 Task: In update from your network choose email frequency individual.
Action: Mouse moved to (587, 58)
Screenshot: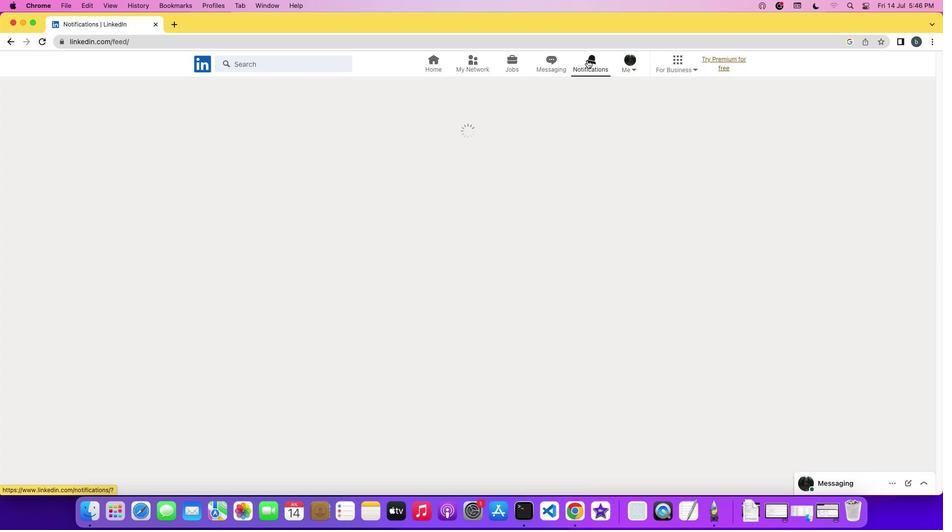 
Action: Mouse pressed left at (587, 58)
Screenshot: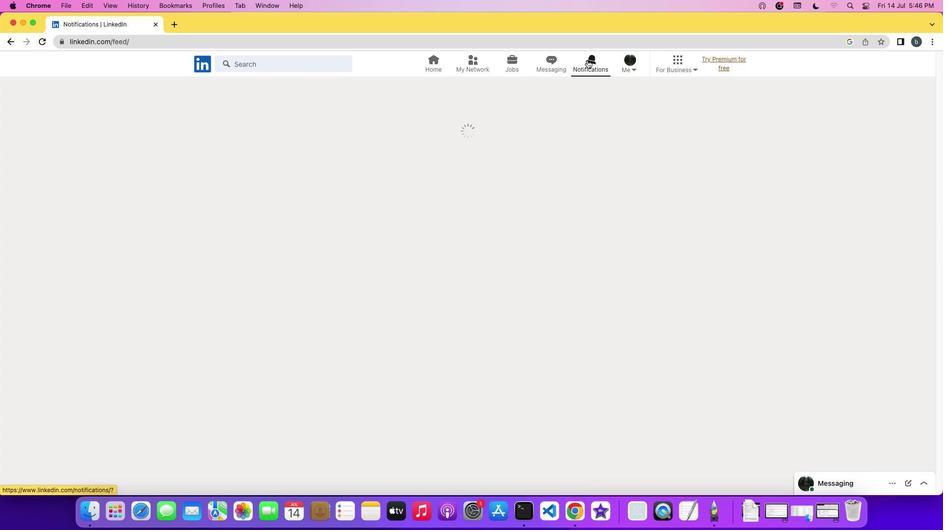 
Action: Mouse pressed left at (587, 58)
Screenshot: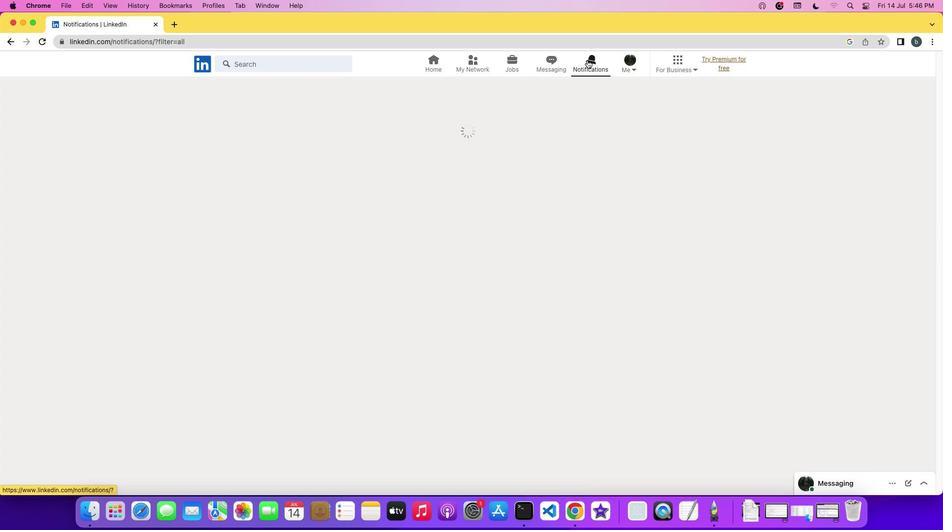 
Action: Mouse moved to (234, 126)
Screenshot: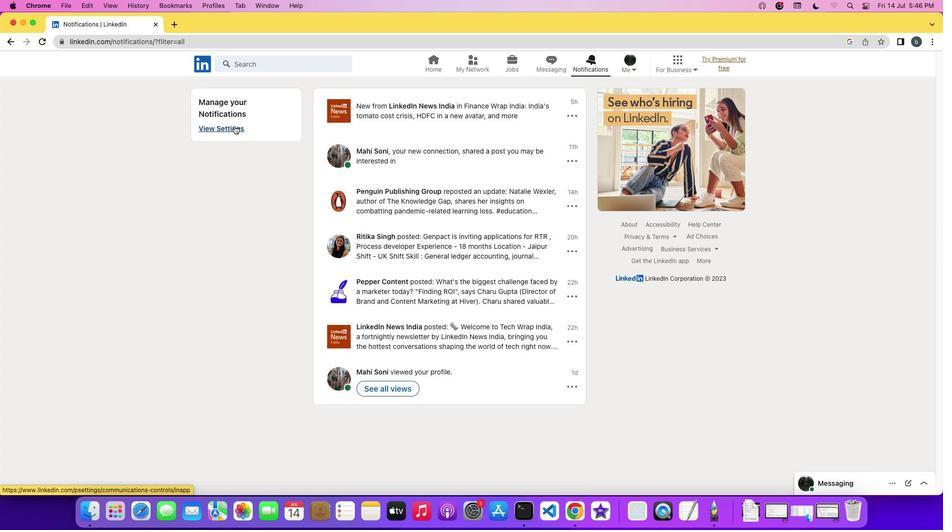 
Action: Mouse pressed left at (234, 126)
Screenshot: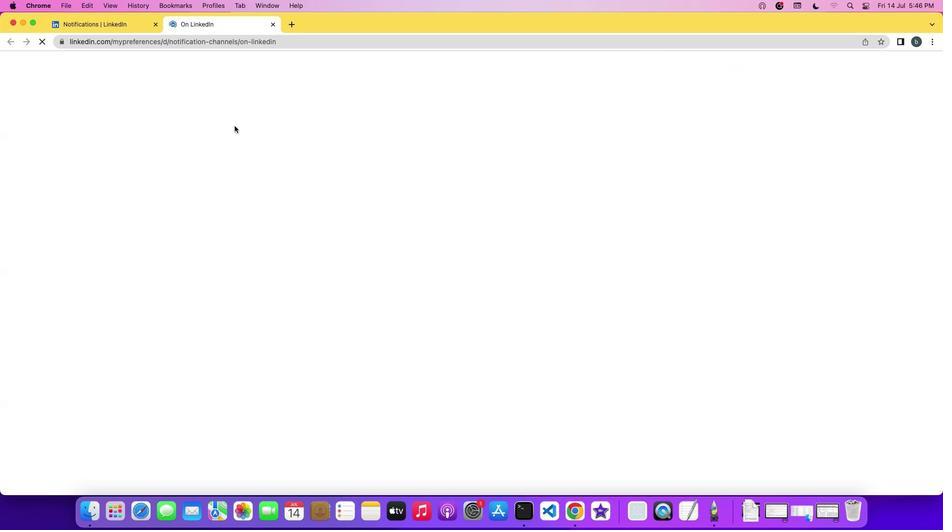 
Action: Mouse moved to (455, 169)
Screenshot: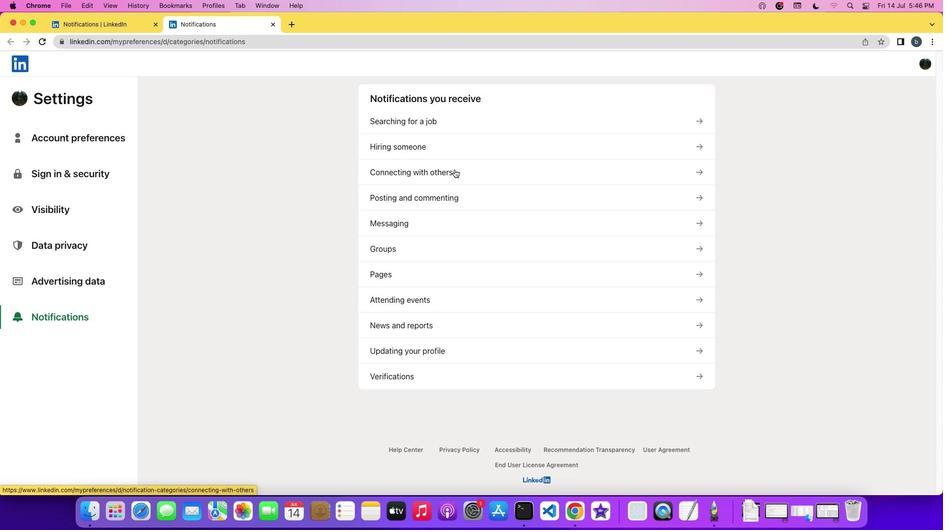 
Action: Mouse pressed left at (455, 169)
Screenshot: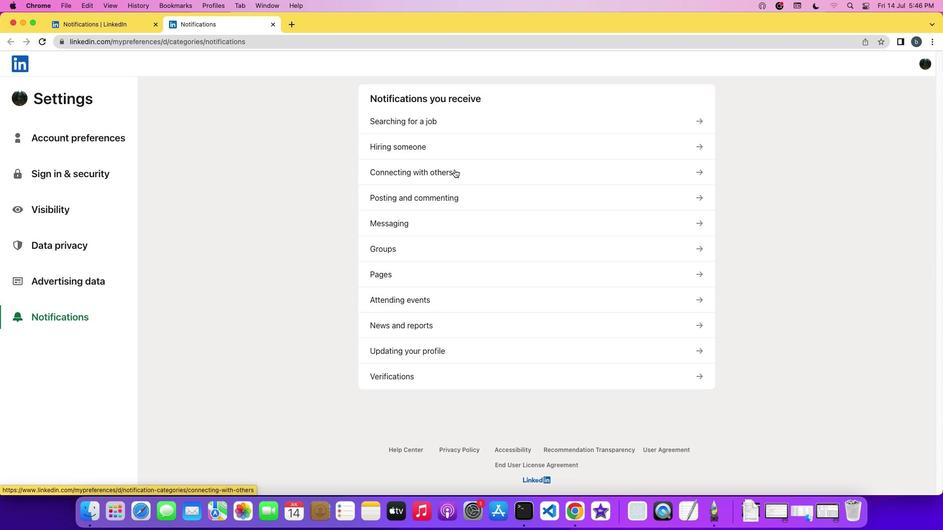 
Action: Mouse moved to (533, 198)
Screenshot: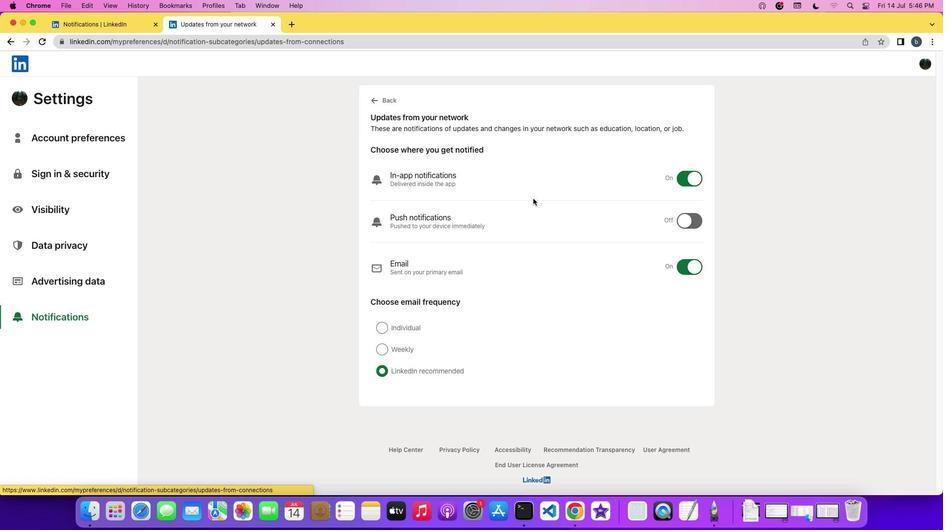 
Action: Mouse pressed left at (533, 198)
Screenshot: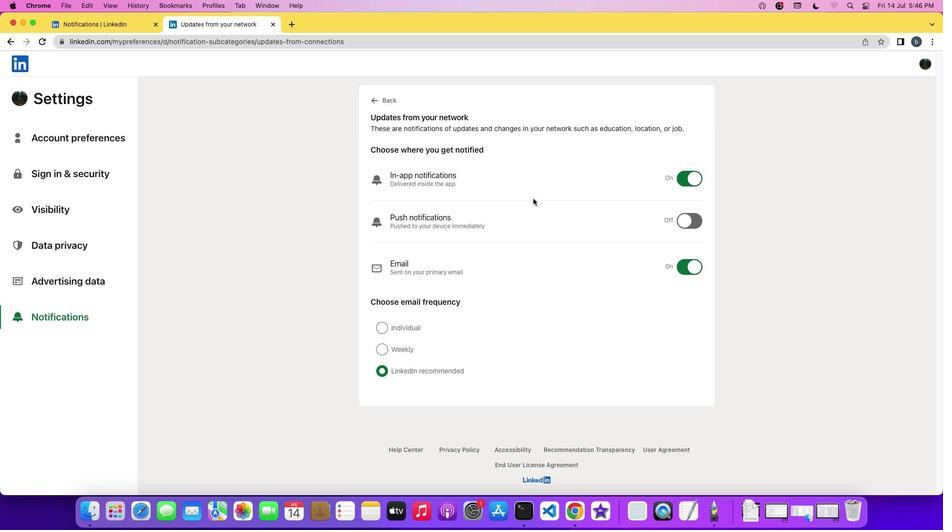 
Action: Mouse moved to (380, 329)
Screenshot: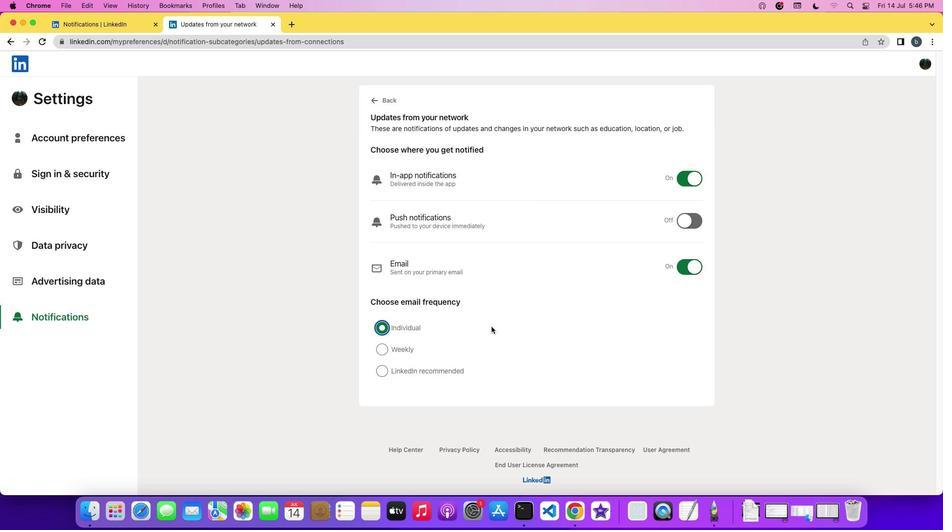 
Action: Mouse pressed left at (380, 329)
Screenshot: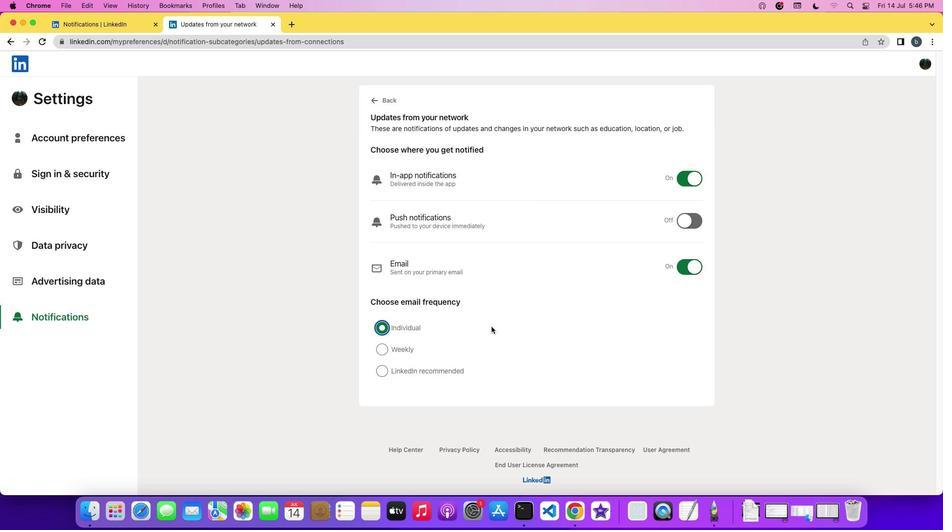 
Action: Mouse moved to (491, 327)
Screenshot: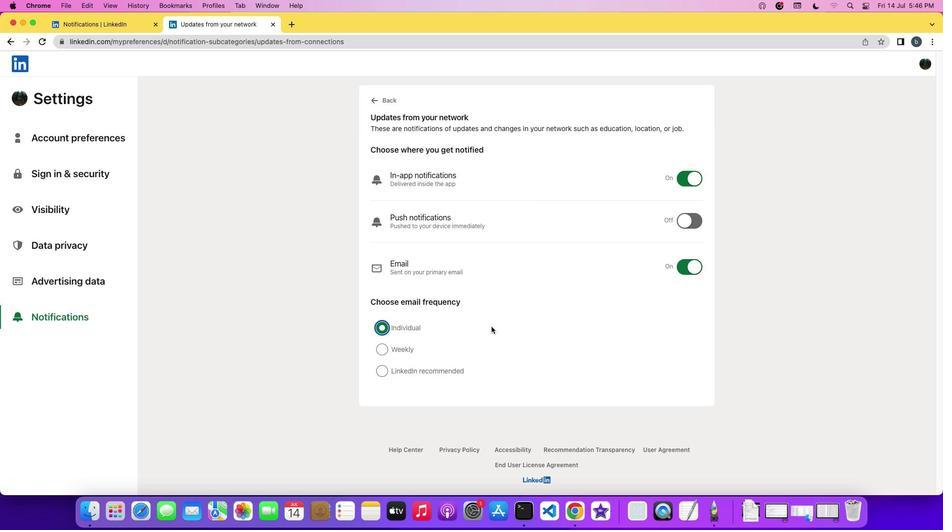 
